 Task: Go to 'Airbnb.org' and display all the articles.
Action: Mouse moved to (409, 414)
Screenshot: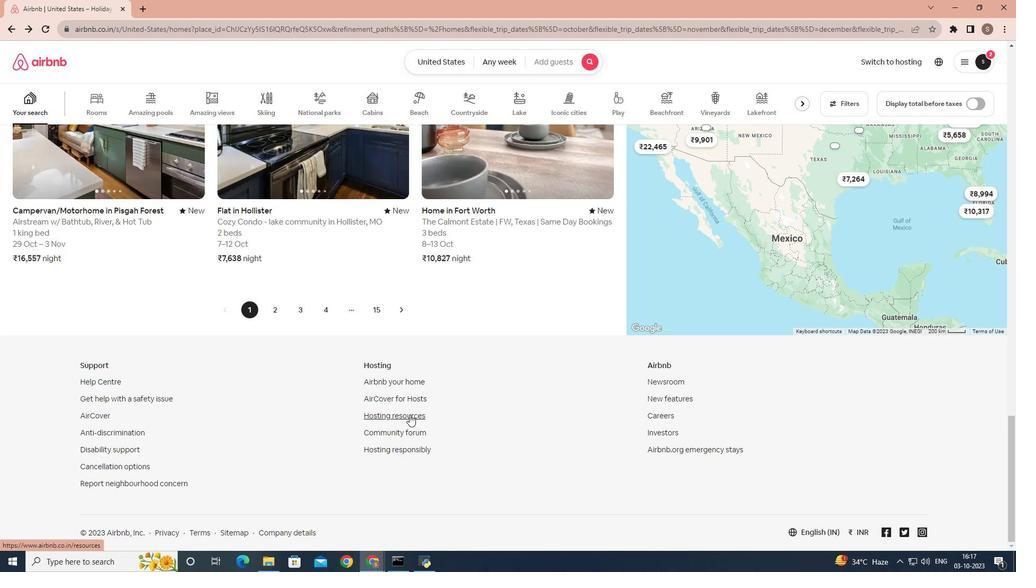 
Action: Mouse pressed left at (409, 414)
Screenshot: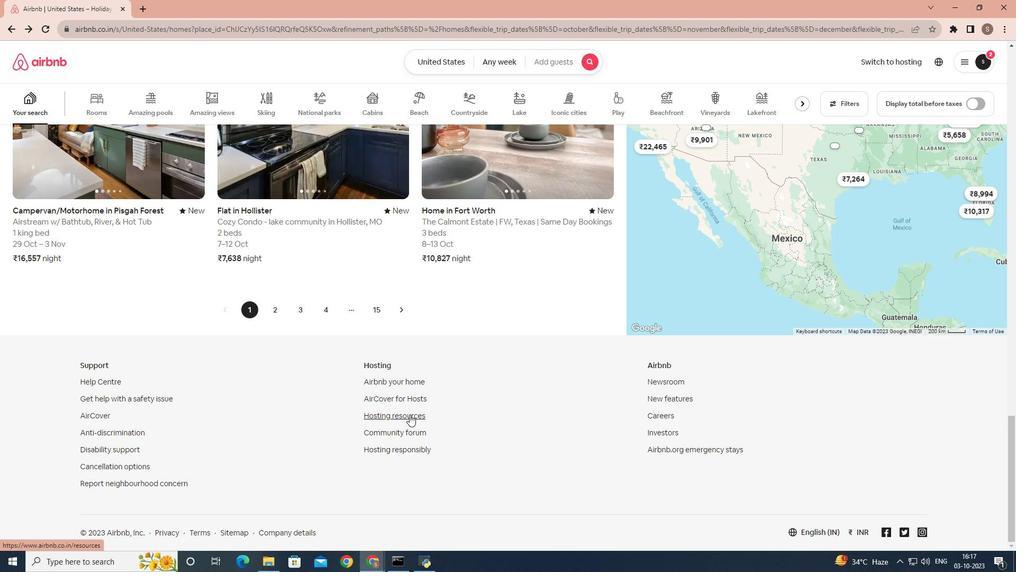 
Action: Mouse moved to (841, 68)
Screenshot: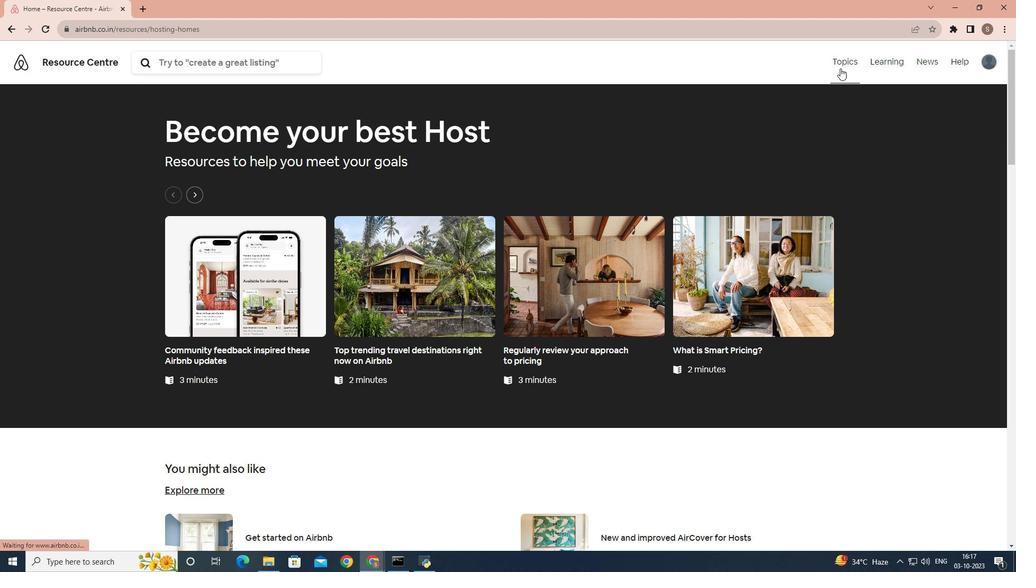 
Action: Mouse pressed left at (841, 68)
Screenshot: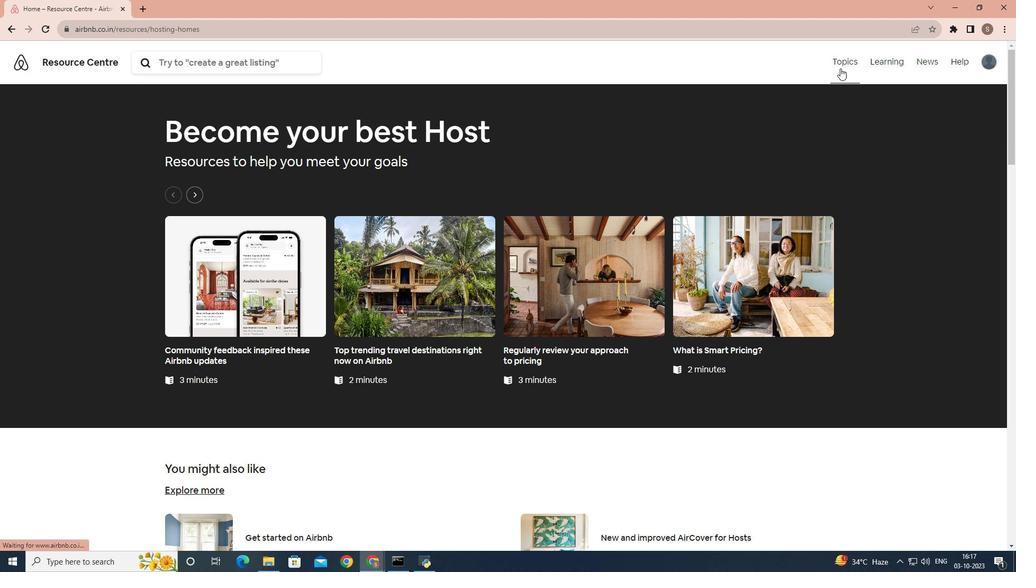 
Action: Mouse moved to (67, 236)
Screenshot: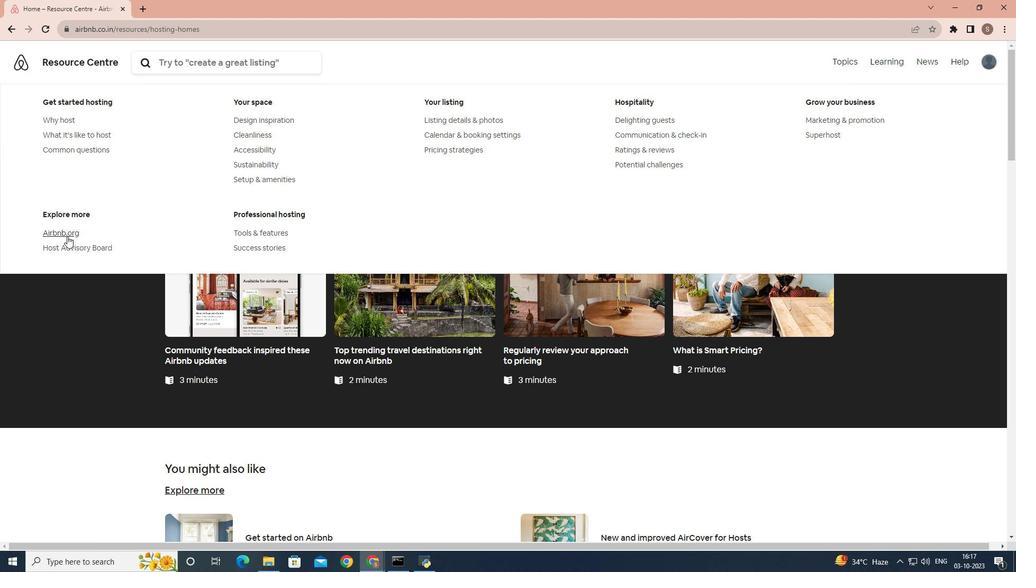 
Action: Mouse pressed left at (67, 236)
Screenshot: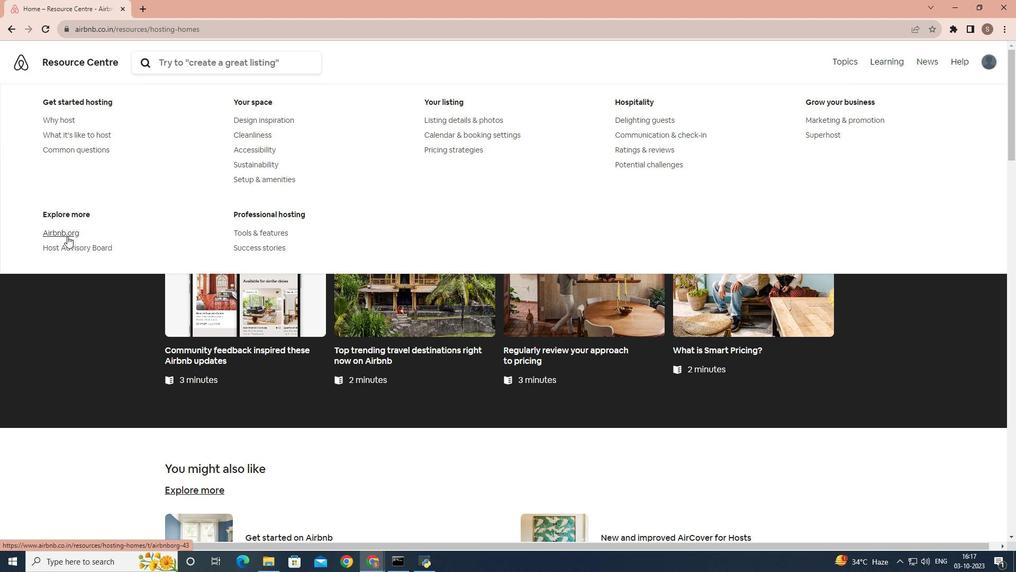 
Action: Mouse moved to (178, 244)
Screenshot: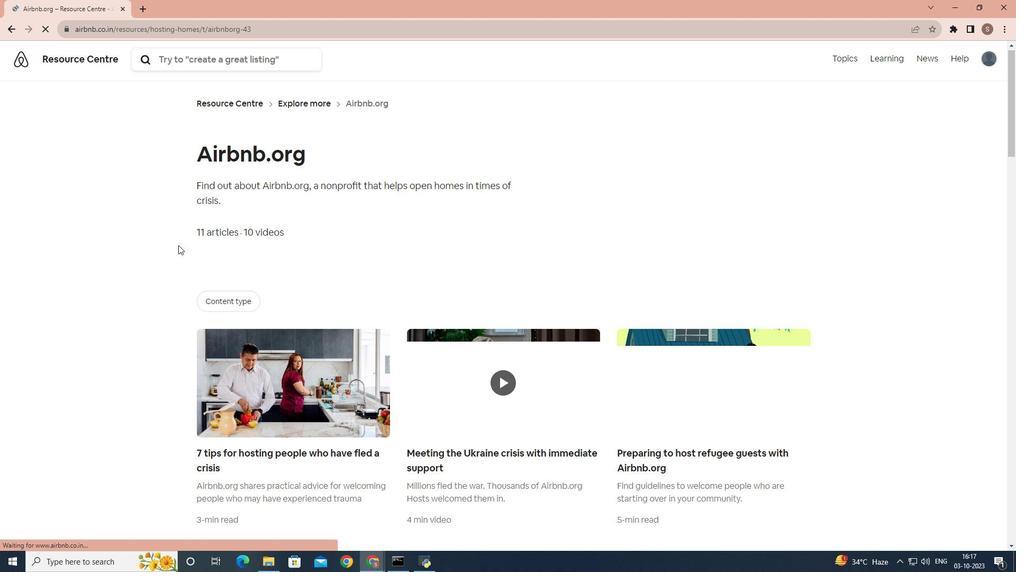 
Action: Mouse scrolled (178, 244) with delta (0, 0)
Screenshot: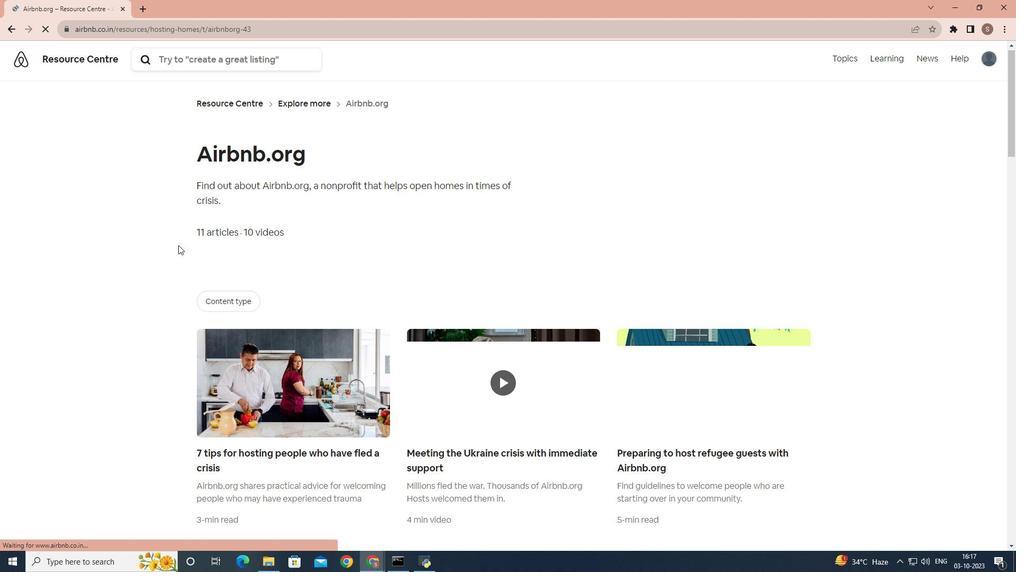 
Action: Mouse moved to (227, 245)
Screenshot: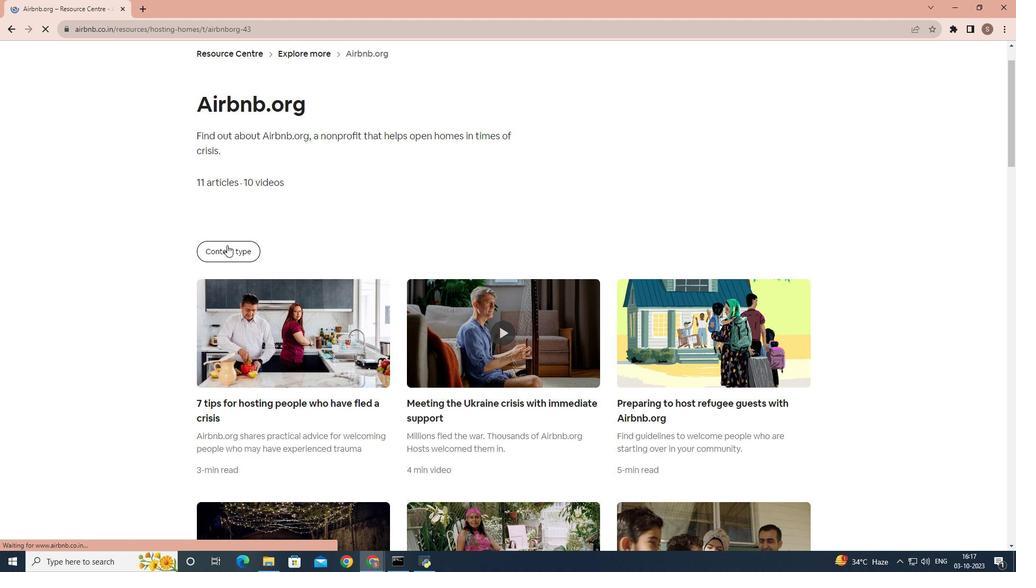 
Action: Mouse scrolled (227, 244) with delta (0, 0)
Screenshot: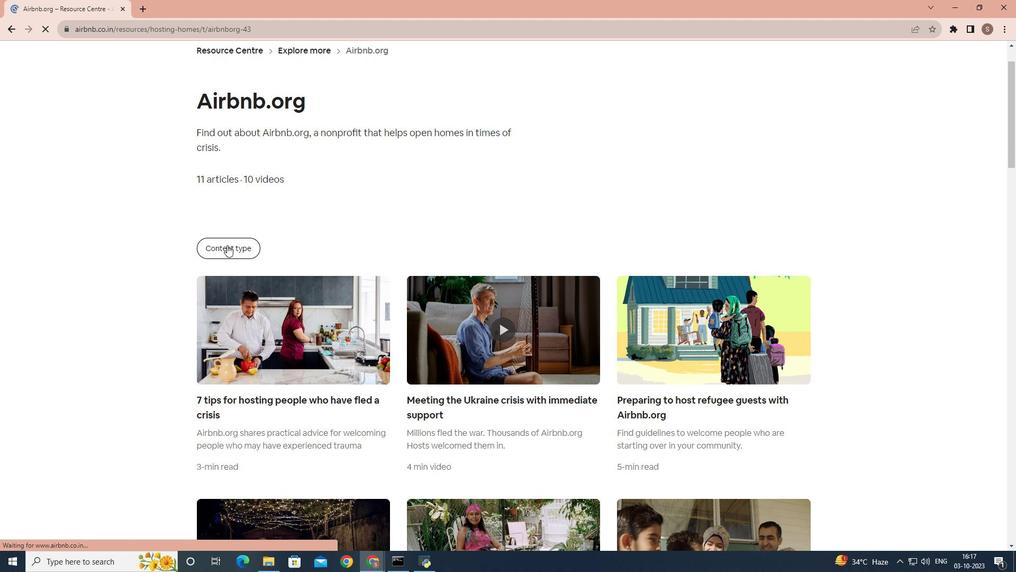 
Action: Mouse scrolled (227, 244) with delta (0, 0)
Screenshot: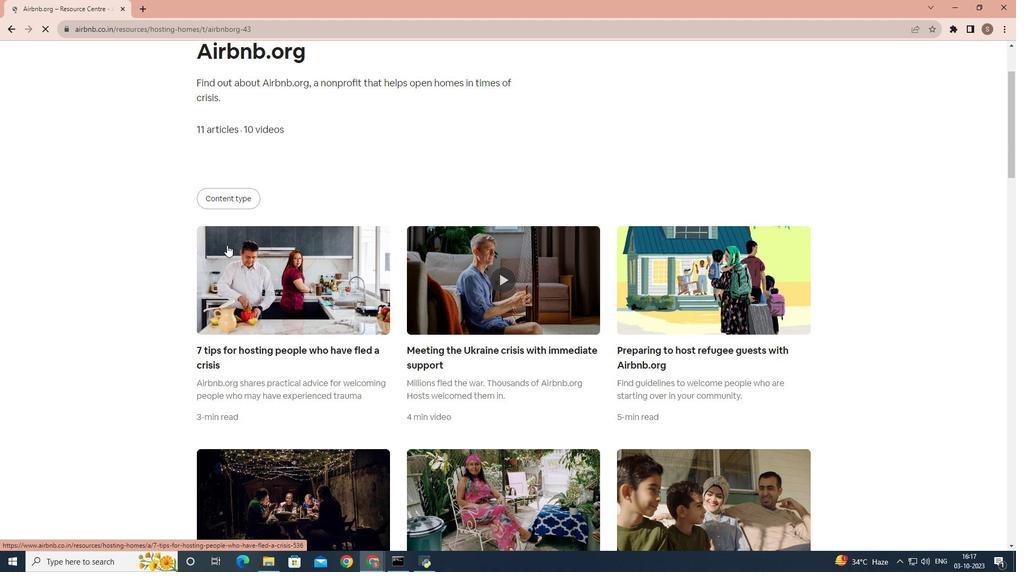 
Action: Mouse scrolled (227, 244) with delta (0, 0)
Screenshot: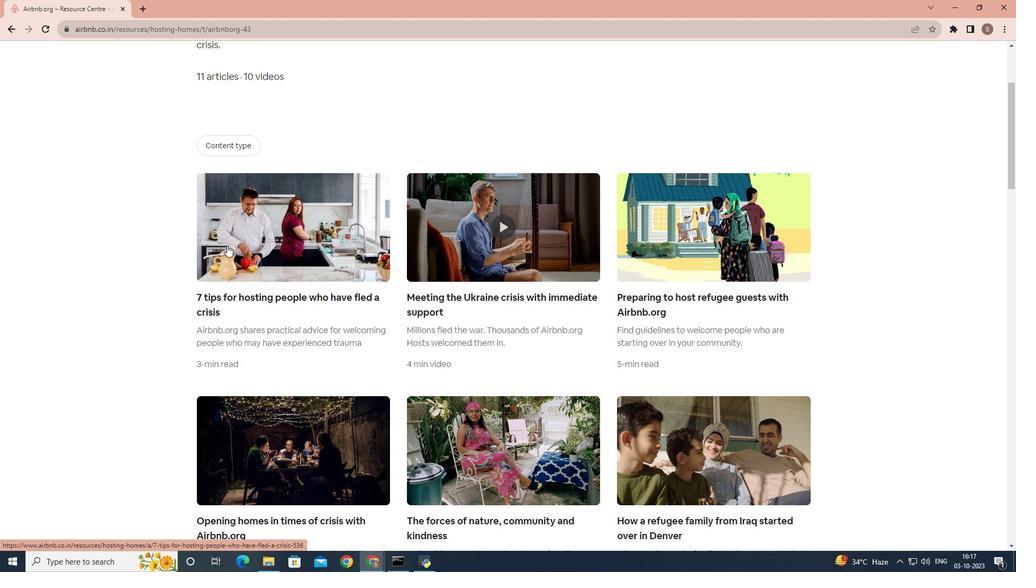 
Action: Mouse scrolled (227, 244) with delta (0, 0)
Screenshot: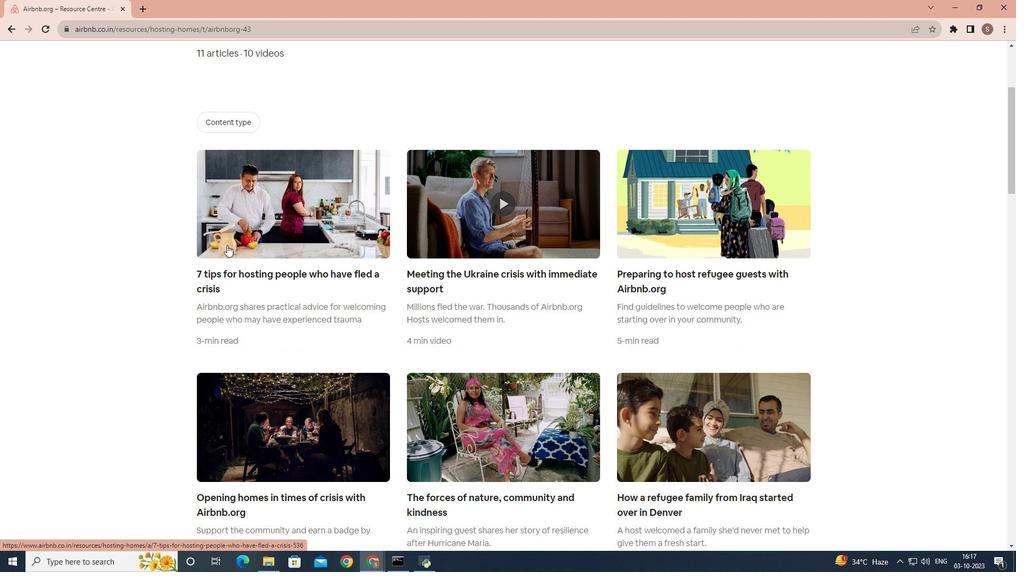 
Action: Mouse scrolled (227, 244) with delta (0, 0)
Screenshot: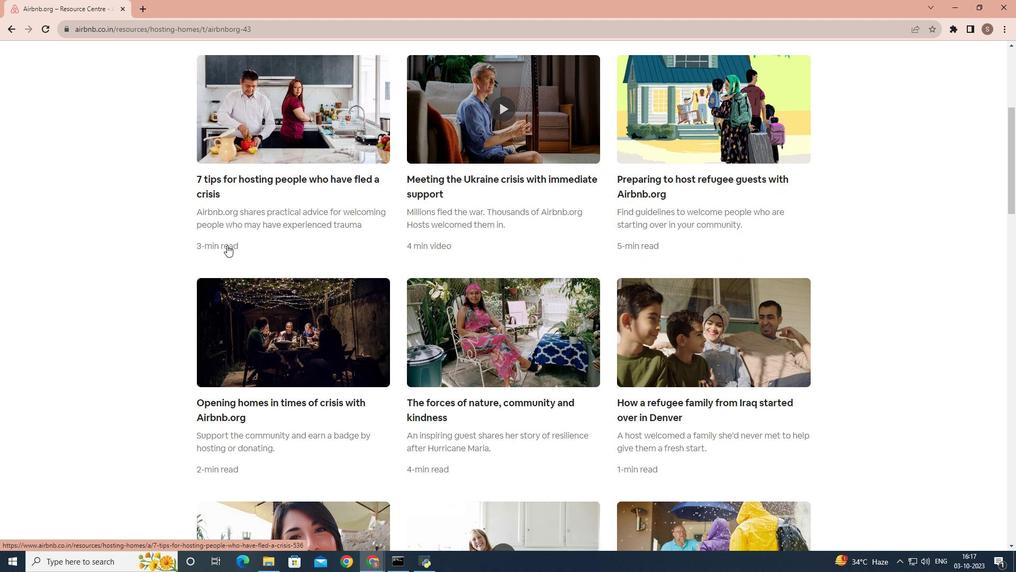 
Action: Mouse scrolled (227, 244) with delta (0, 0)
Screenshot: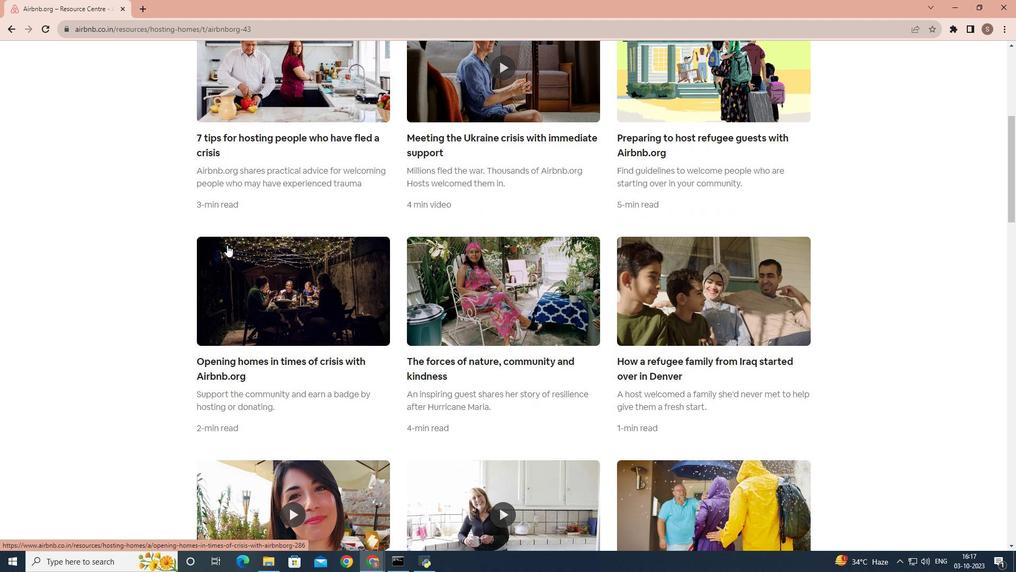 
Action: Mouse scrolled (227, 244) with delta (0, 0)
Screenshot: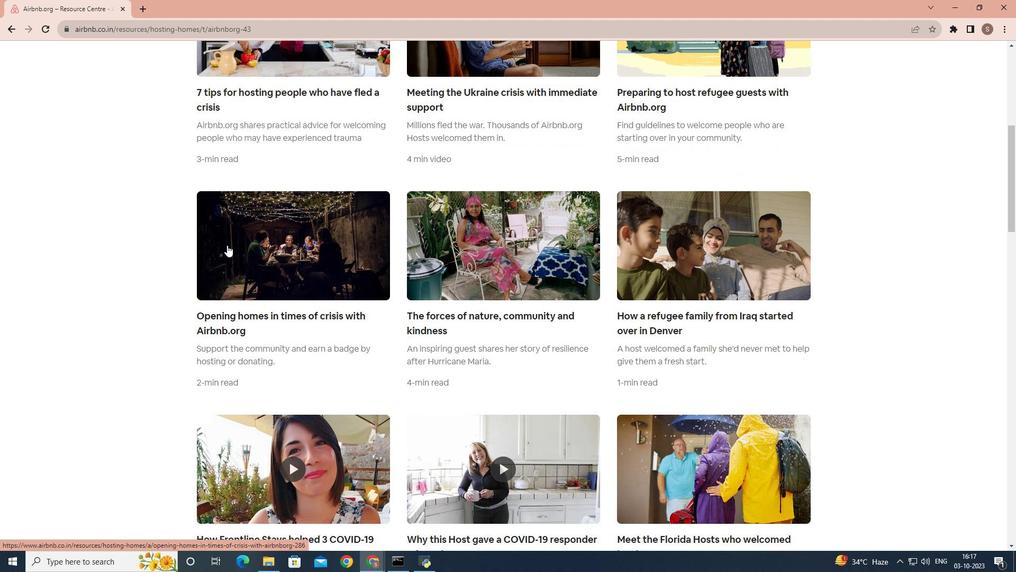 
Action: Mouse scrolled (227, 244) with delta (0, 0)
Screenshot: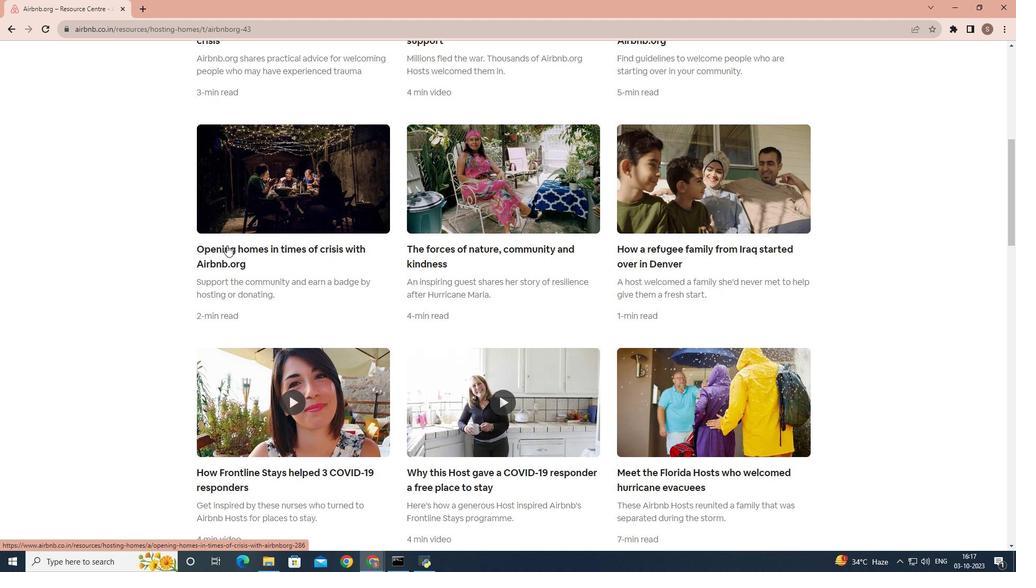 
Action: Mouse scrolled (227, 244) with delta (0, 0)
Screenshot: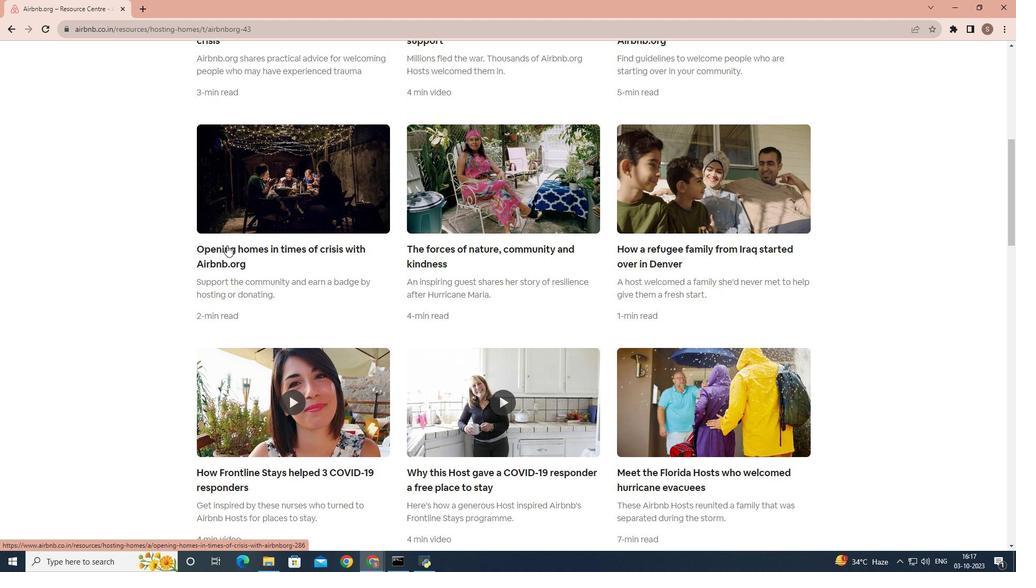 
Action: Mouse scrolled (227, 244) with delta (0, 0)
Screenshot: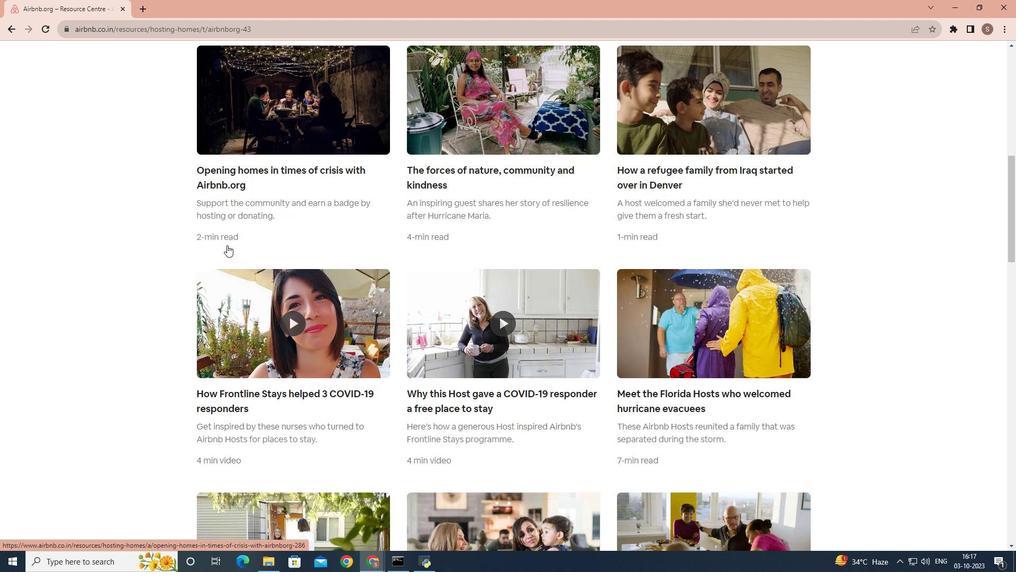 
Action: Mouse scrolled (227, 244) with delta (0, 0)
Screenshot: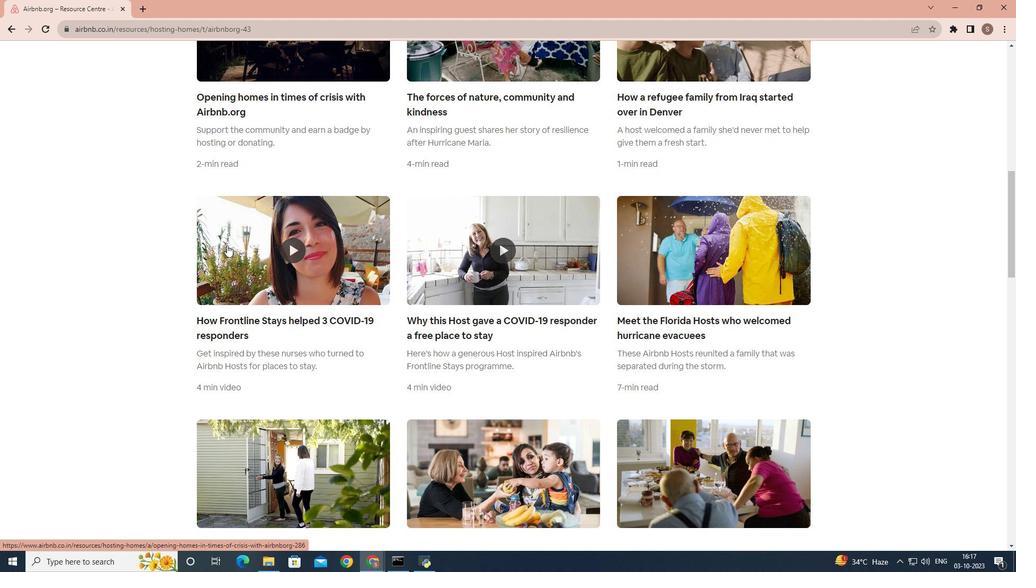 
Action: Mouse scrolled (227, 244) with delta (0, 0)
Screenshot: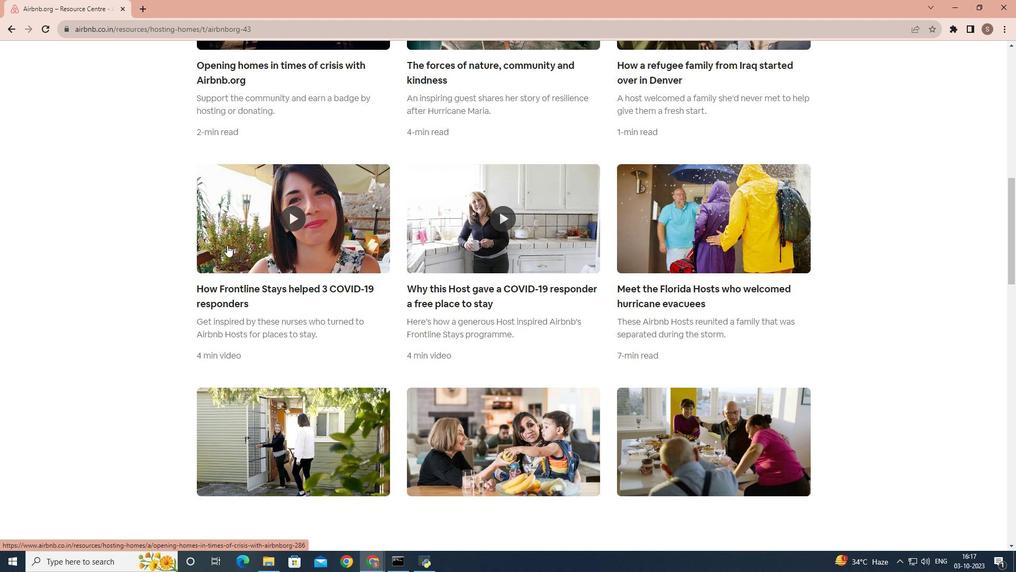 
Action: Mouse scrolled (227, 244) with delta (0, 0)
Screenshot: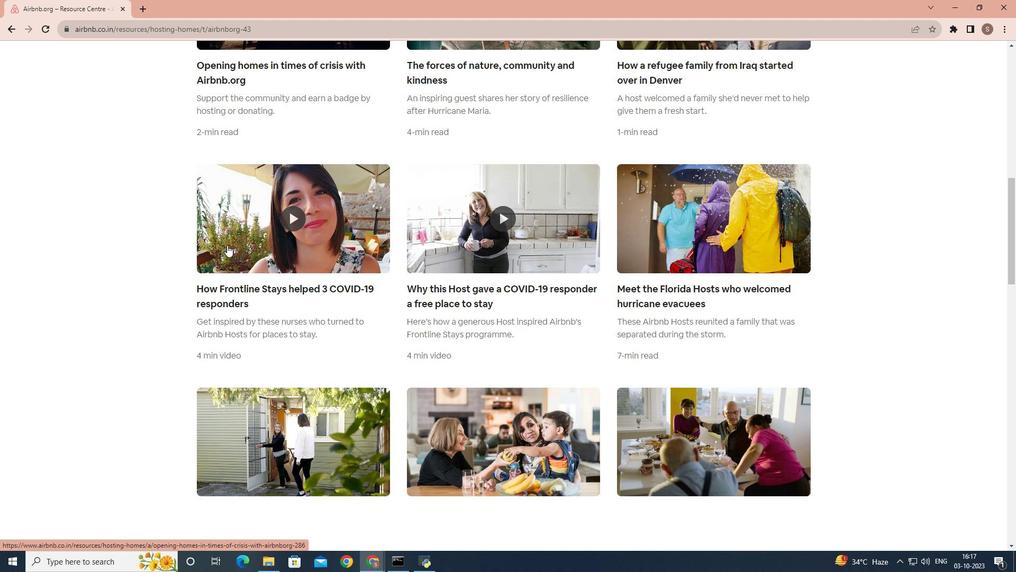 
Action: Mouse scrolled (227, 244) with delta (0, 0)
Screenshot: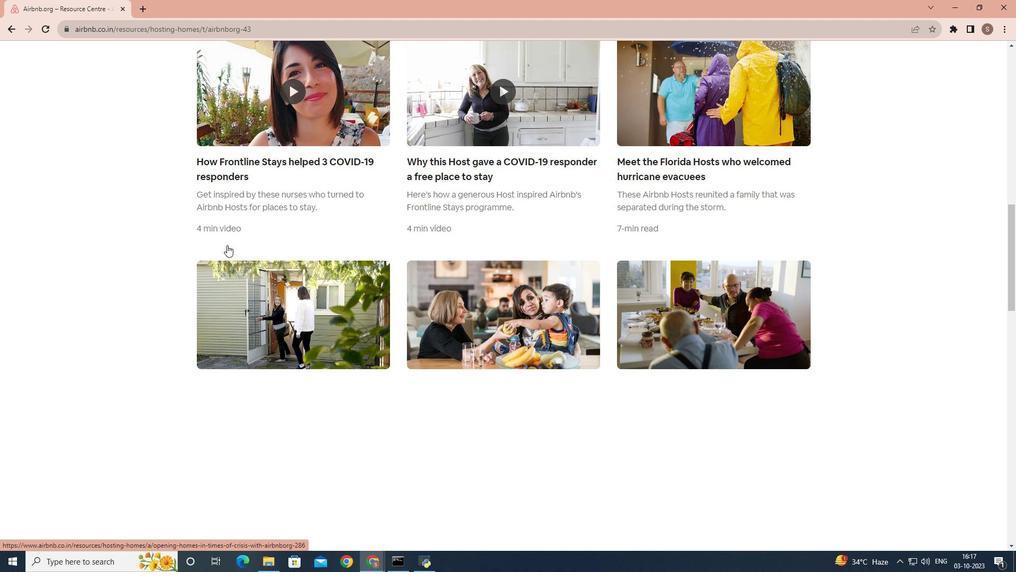 
Action: Mouse scrolled (227, 244) with delta (0, 0)
Screenshot: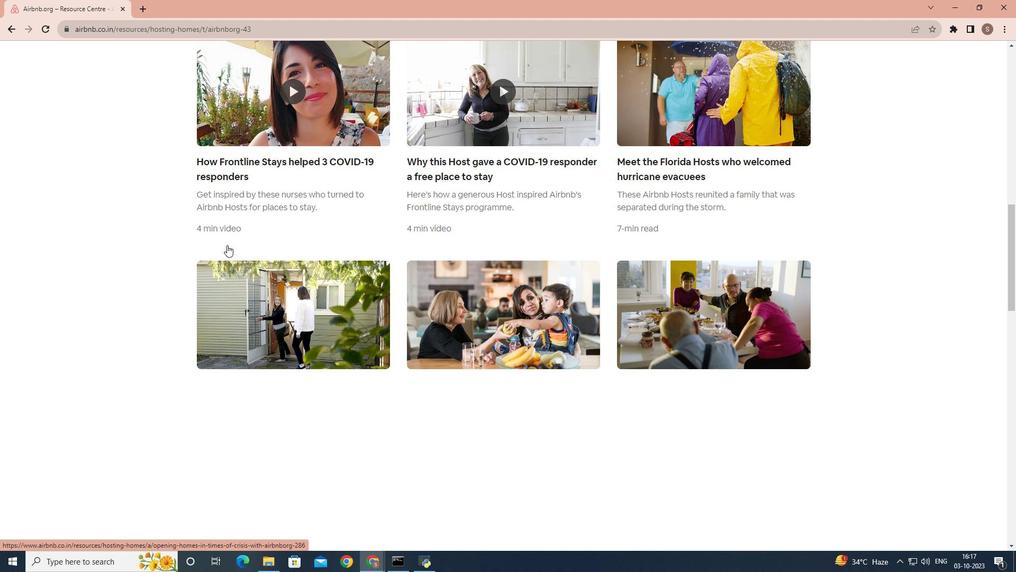 
Action: Mouse scrolled (227, 244) with delta (0, 0)
Screenshot: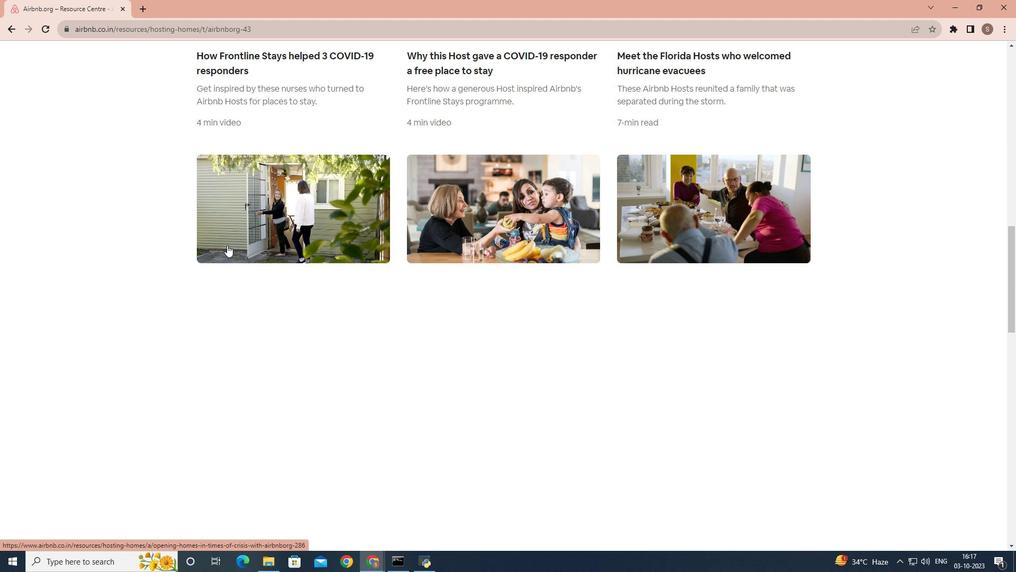 
Action: Mouse scrolled (227, 244) with delta (0, 0)
Screenshot: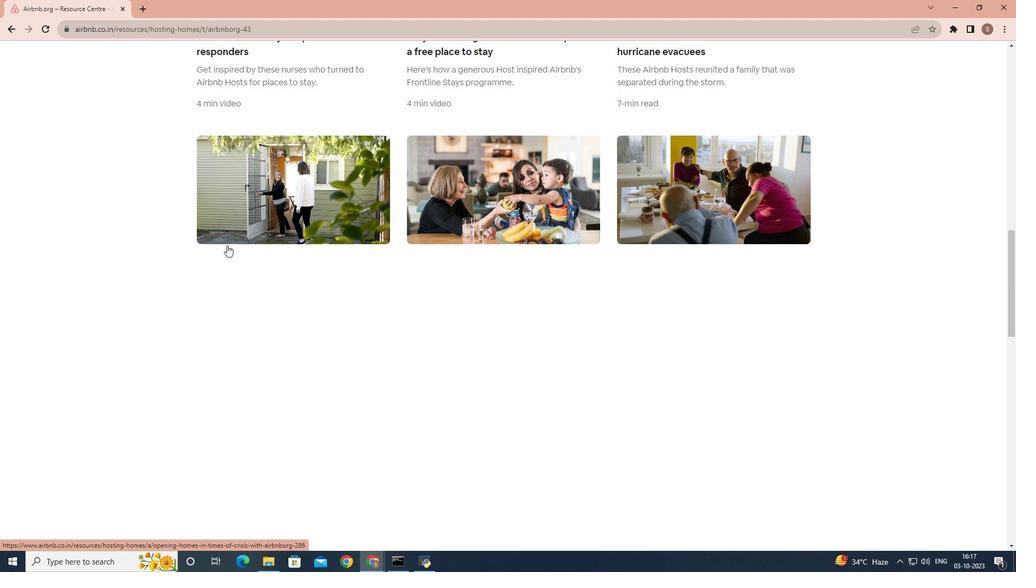 
Action: Mouse scrolled (227, 244) with delta (0, 0)
Screenshot: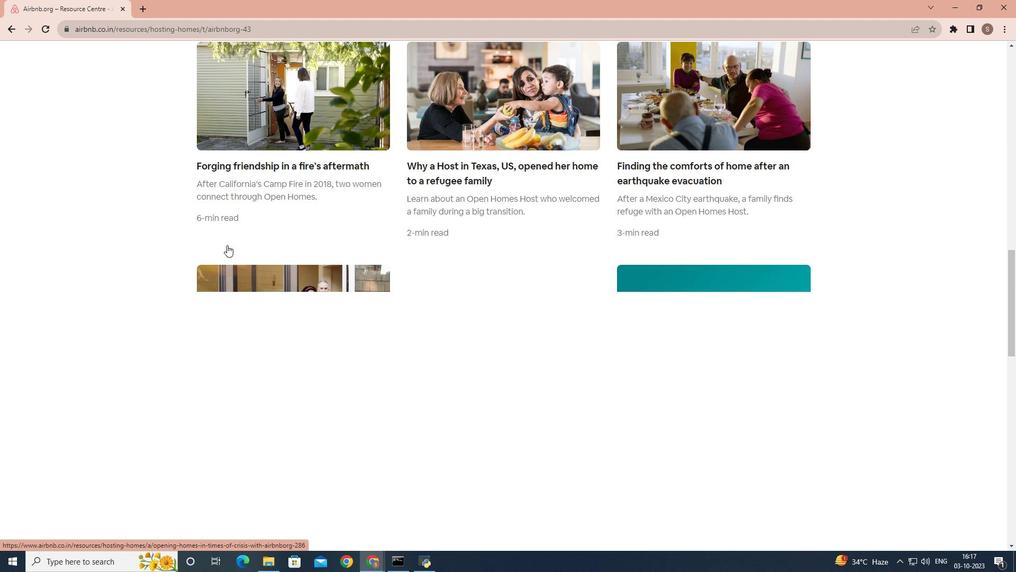 
Action: Mouse scrolled (227, 244) with delta (0, 0)
Screenshot: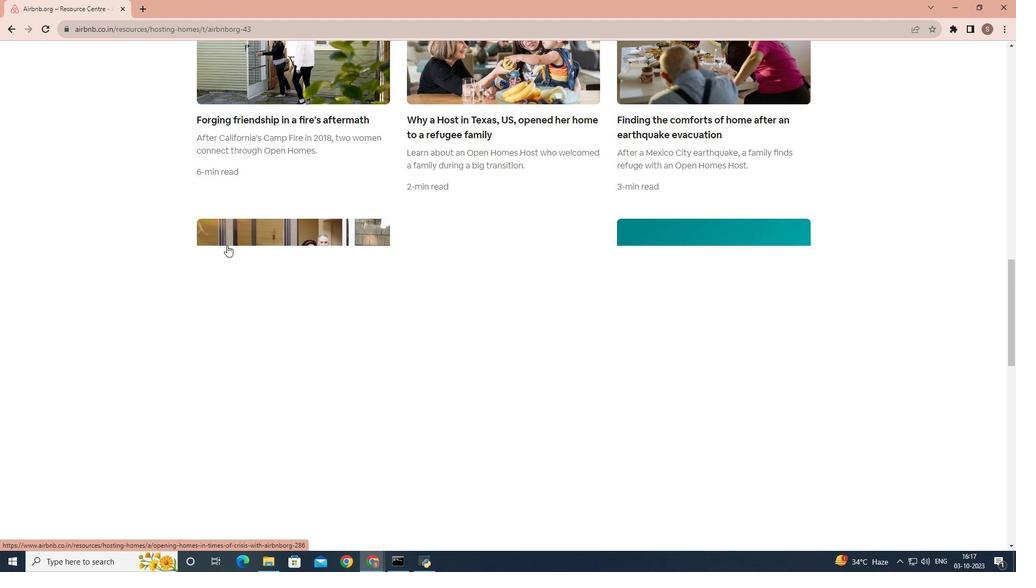 
Action: Mouse scrolled (227, 244) with delta (0, 0)
Screenshot: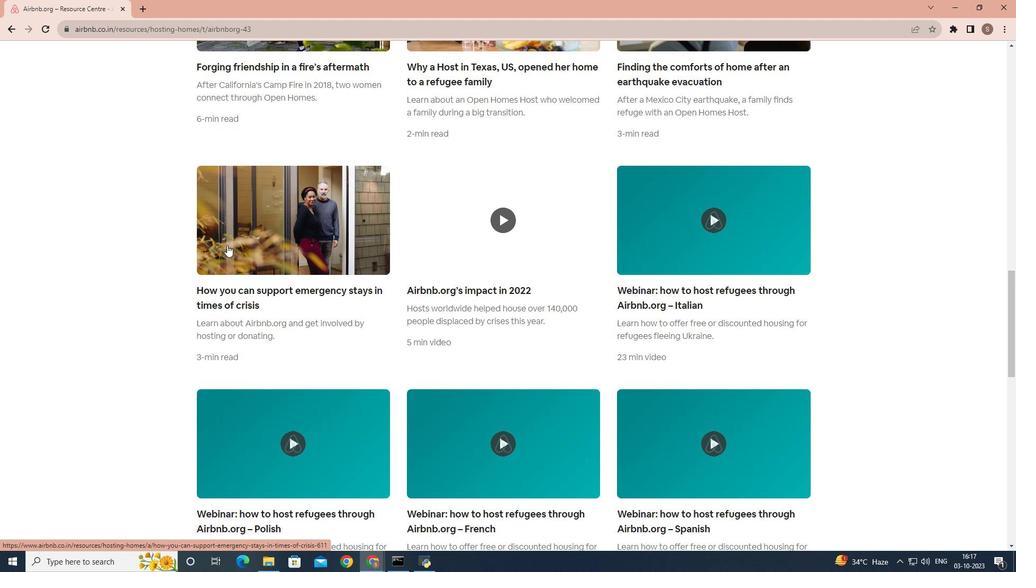 
Action: Mouse scrolled (227, 244) with delta (0, 0)
Screenshot: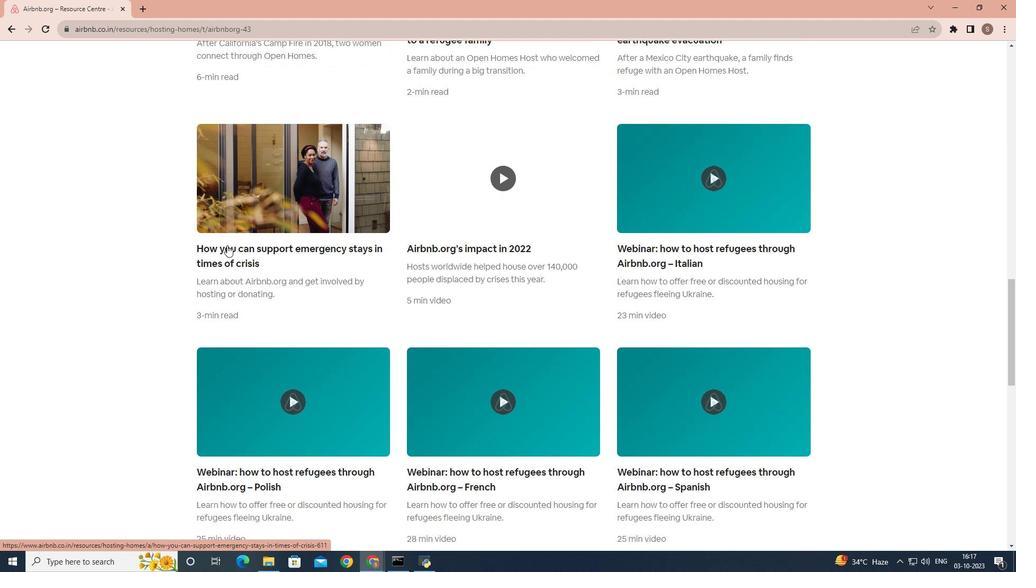 
Action: Mouse scrolled (227, 244) with delta (0, 0)
Screenshot: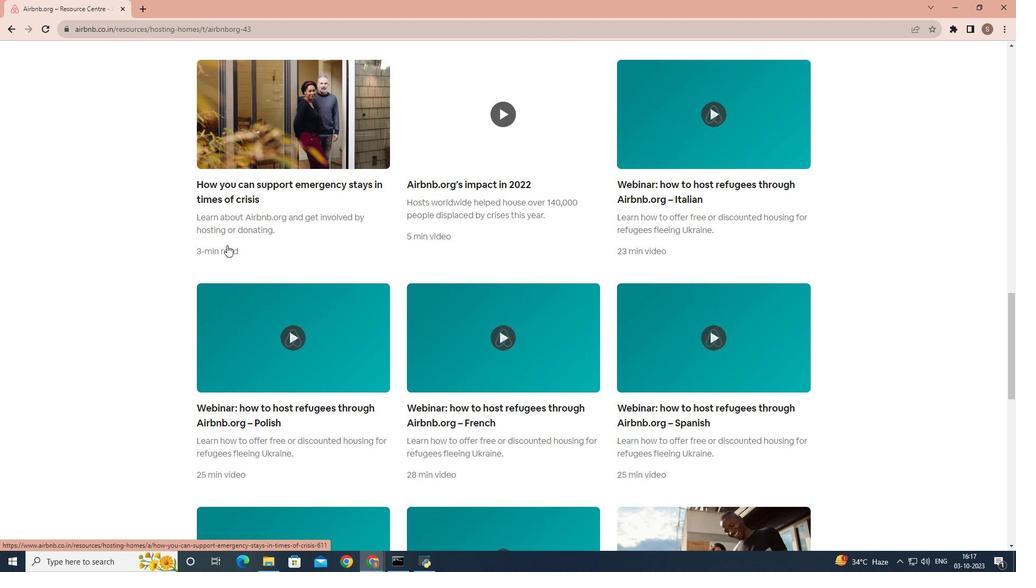 
Action: Mouse scrolled (227, 244) with delta (0, 0)
Screenshot: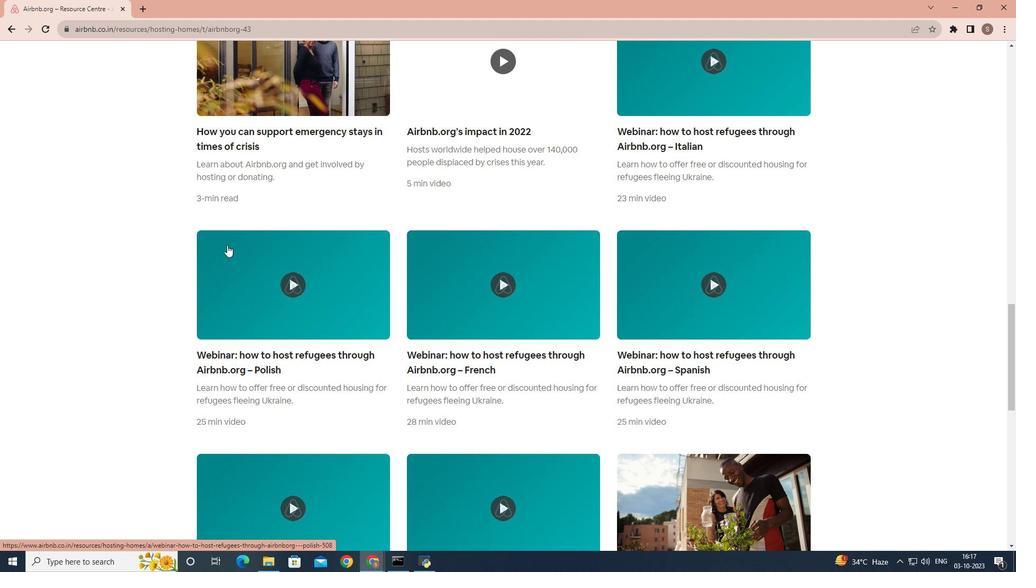 
Action: Mouse scrolled (227, 244) with delta (0, 0)
Screenshot: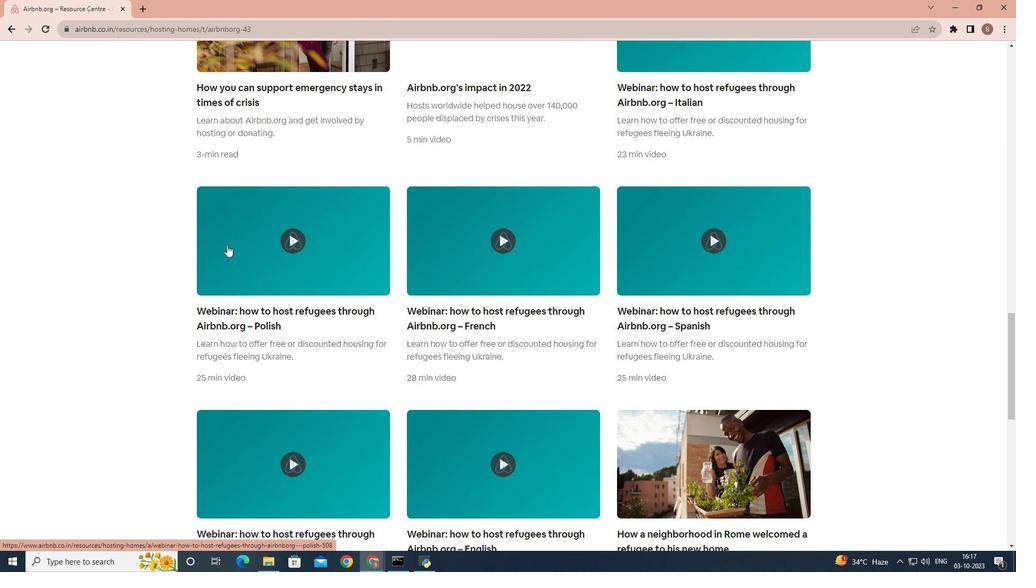 
Action: Mouse scrolled (227, 244) with delta (0, 0)
Screenshot: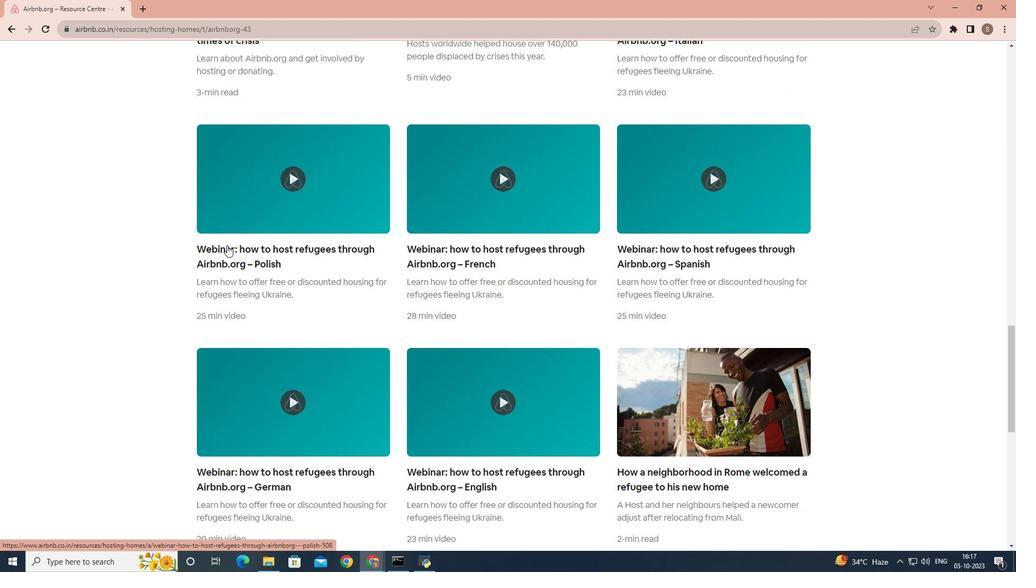 
Action: Mouse scrolled (227, 244) with delta (0, 0)
Screenshot: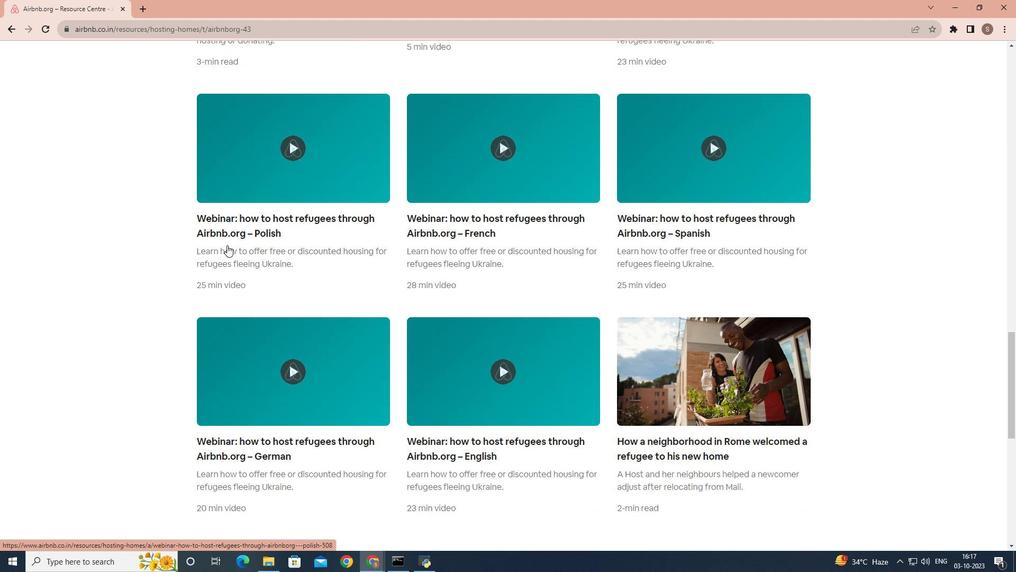 
Action: Mouse scrolled (227, 244) with delta (0, 0)
Screenshot: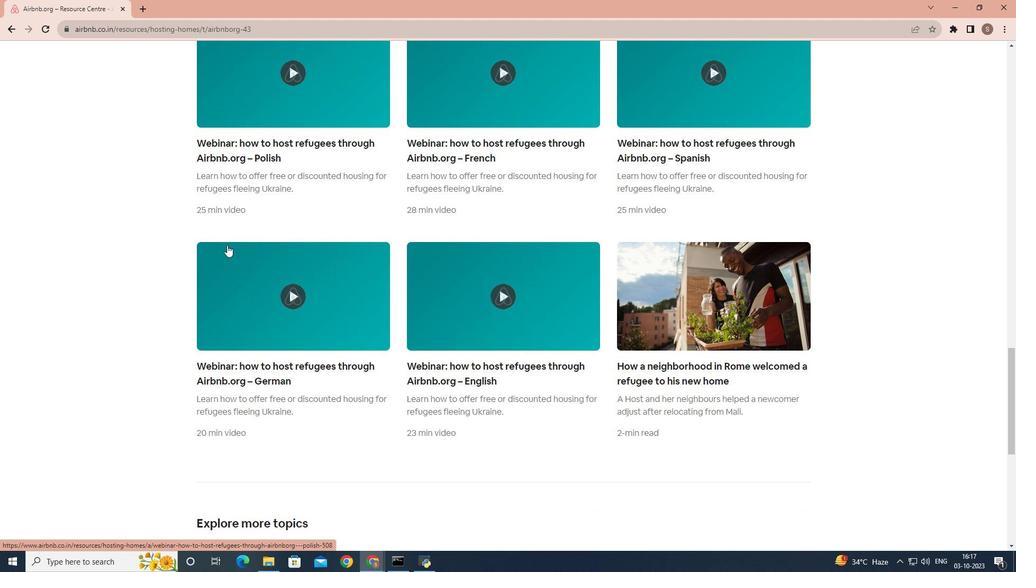 
Action: Mouse scrolled (227, 244) with delta (0, 0)
Screenshot: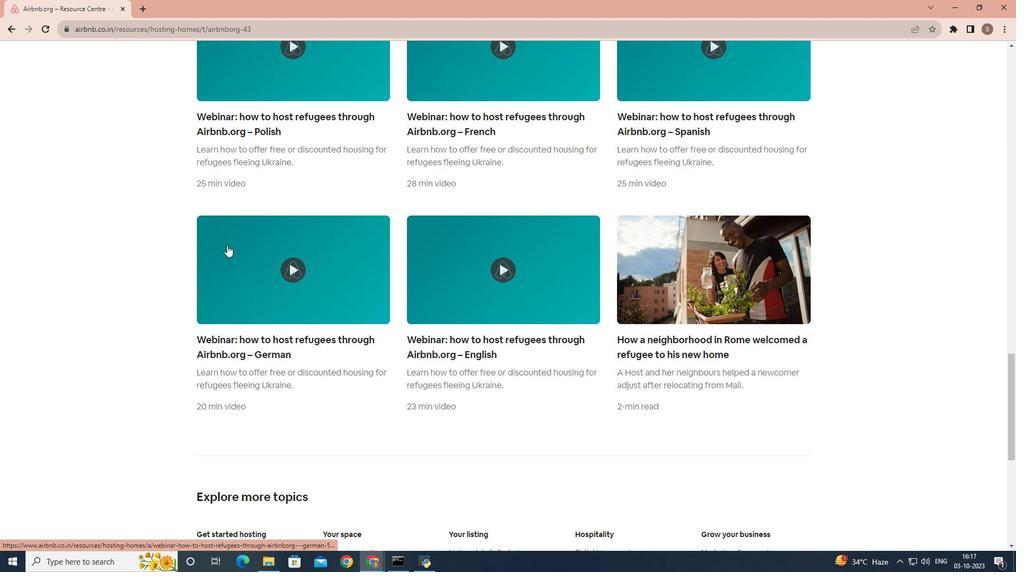 
Action: Mouse scrolled (227, 244) with delta (0, 0)
Screenshot: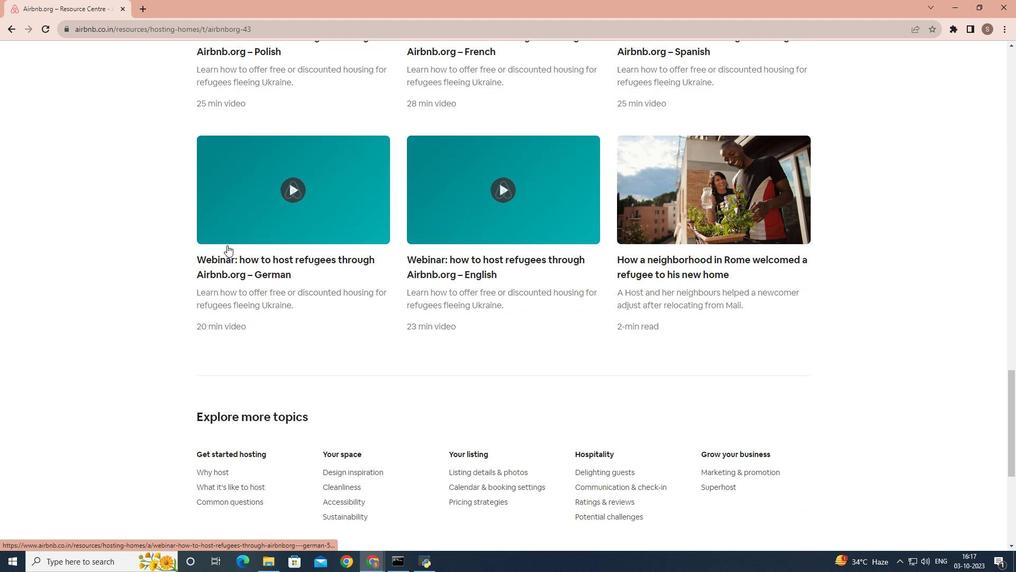 
Action: Mouse scrolled (227, 244) with delta (0, 0)
Screenshot: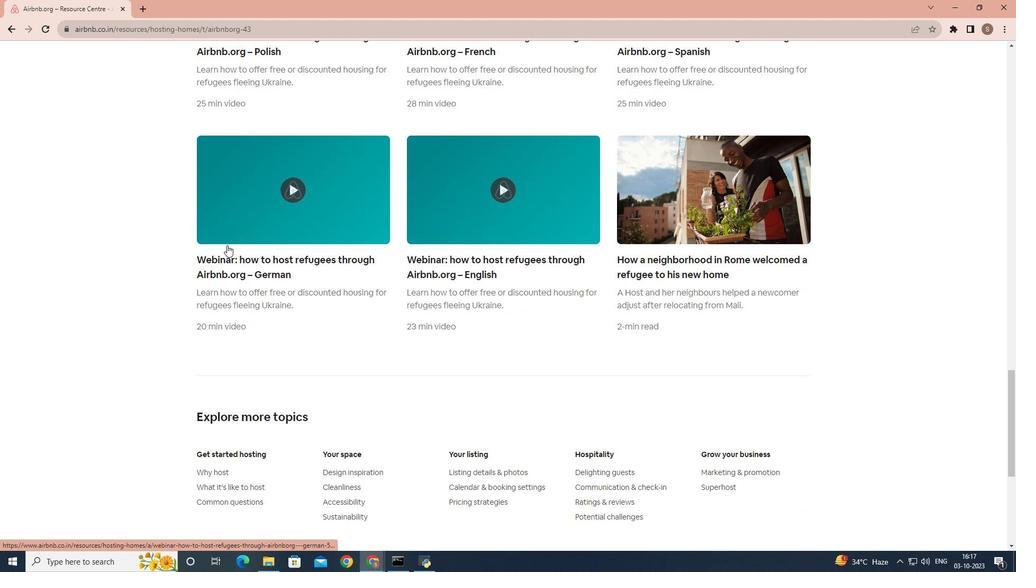 
Action: Mouse scrolled (227, 244) with delta (0, 0)
Screenshot: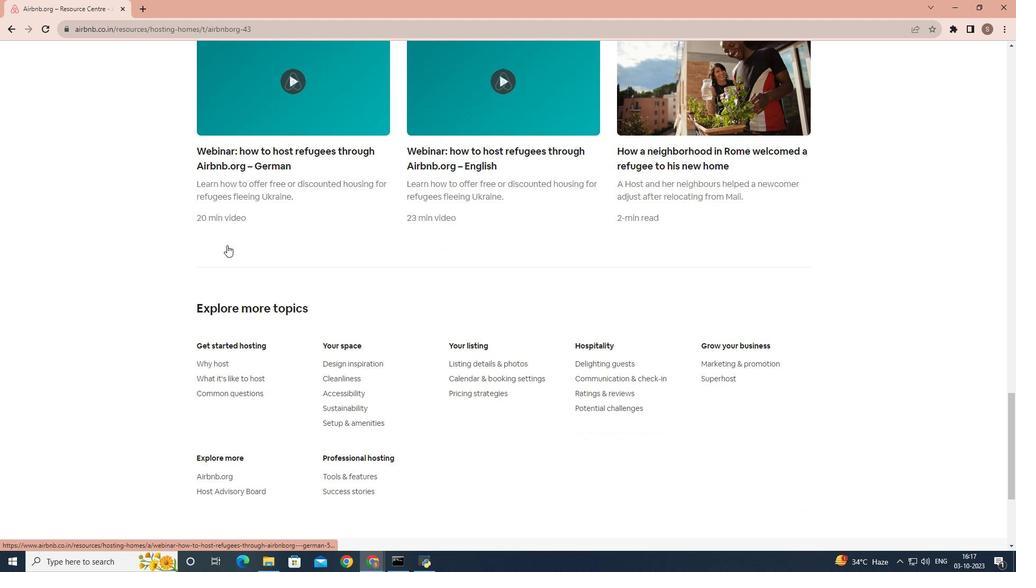 
Action: Mouse scrolled (227, 244) with delta (0, 0)
Screenshot: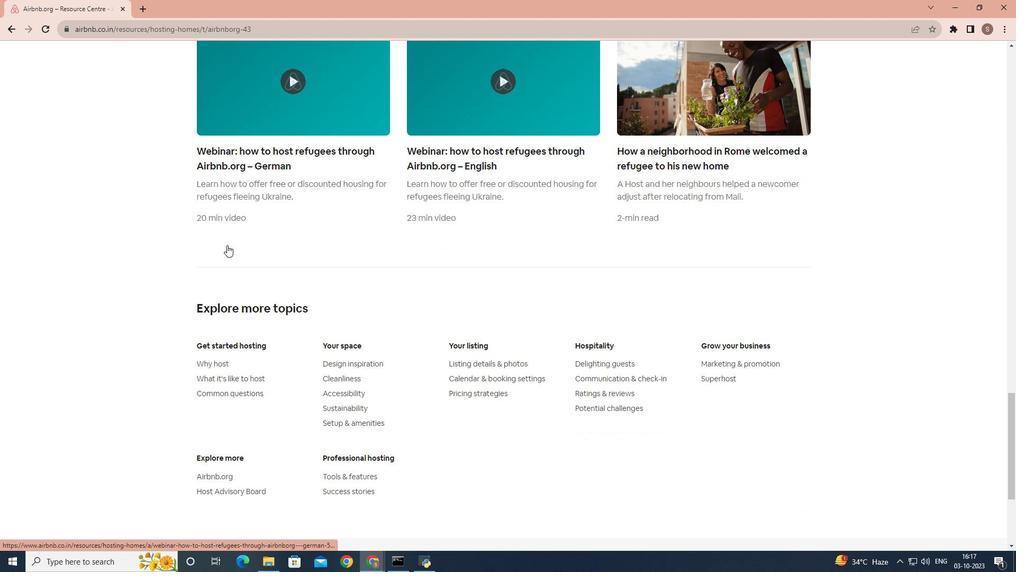 
